Task: Sort the products by price (highest first).
Action: Mouse moved to (23, 133)
Screenshot: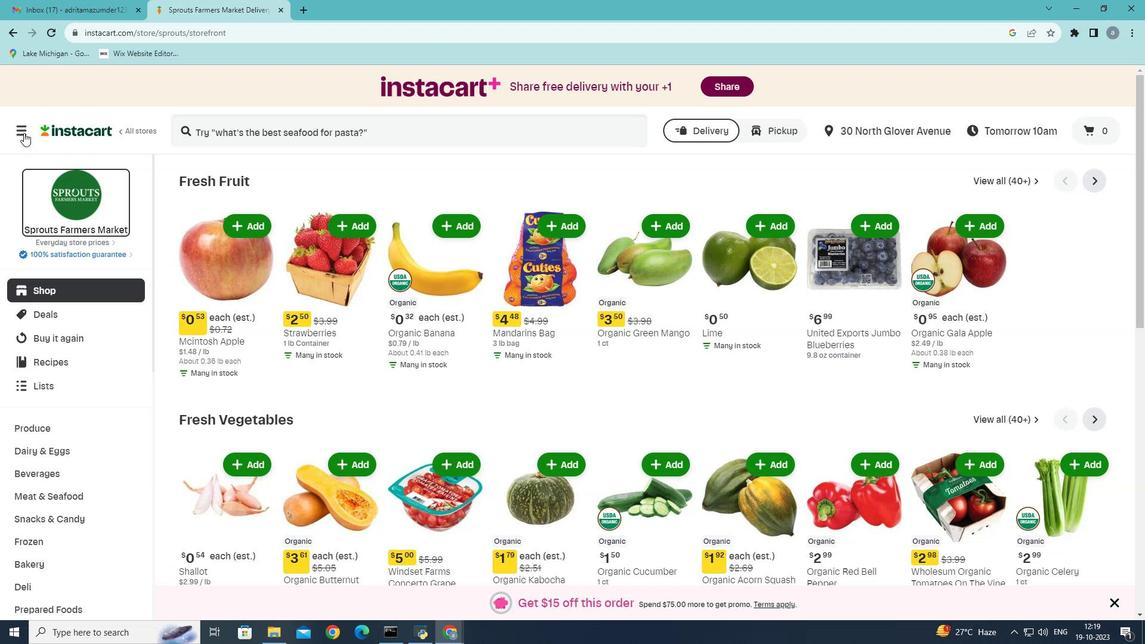 
Action: Mouse pressed left at (23, 133)
Screenshot: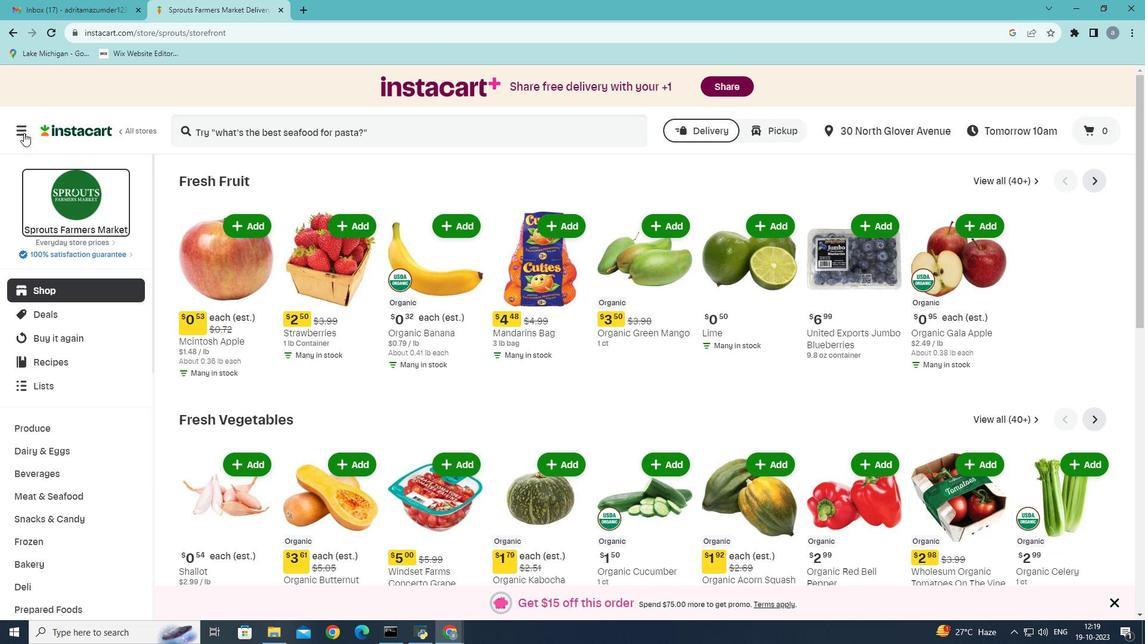 
Action: Mouse moved to (65, 352)
Screenshot: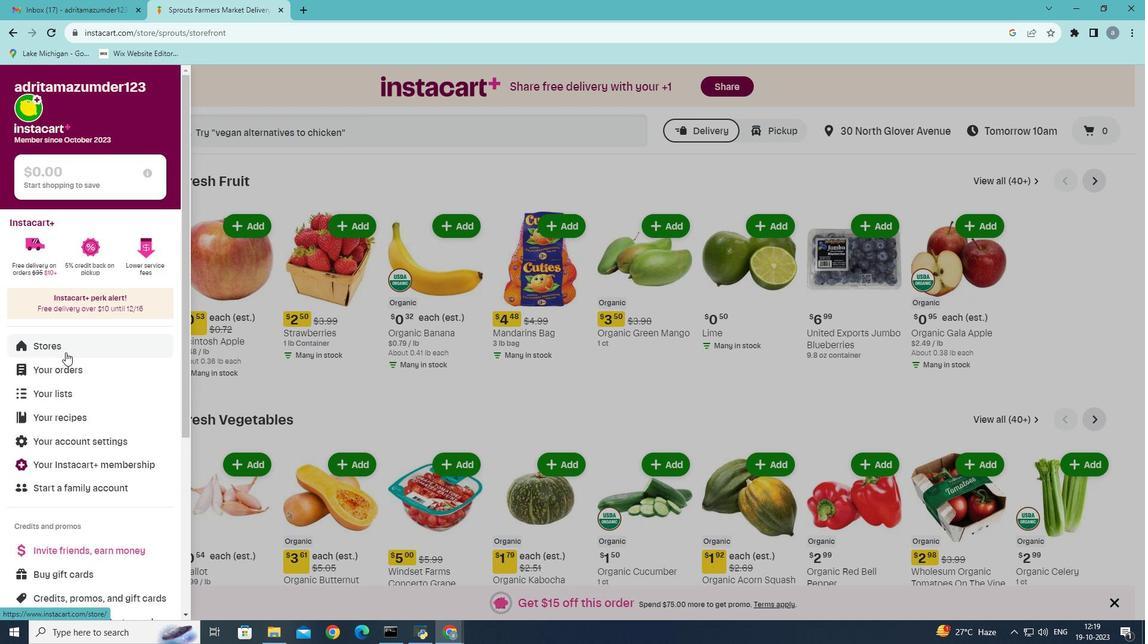 
Action: Mouse pressed left at (65, 352)
Screenshot: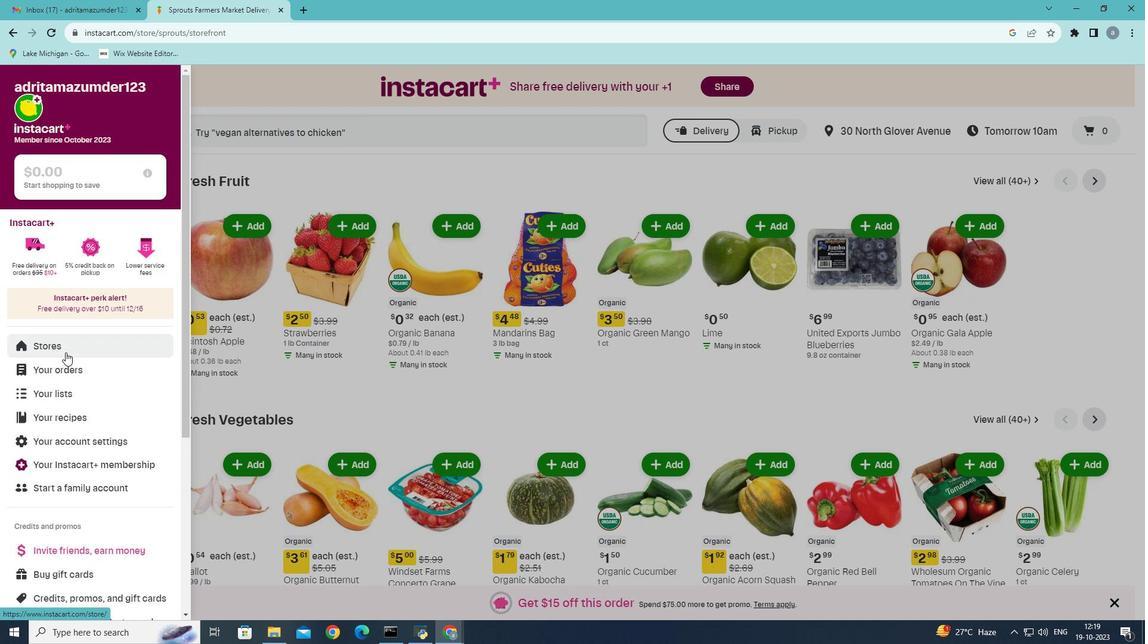 
Action: Mouse moved to (279, 133)
Screenshot: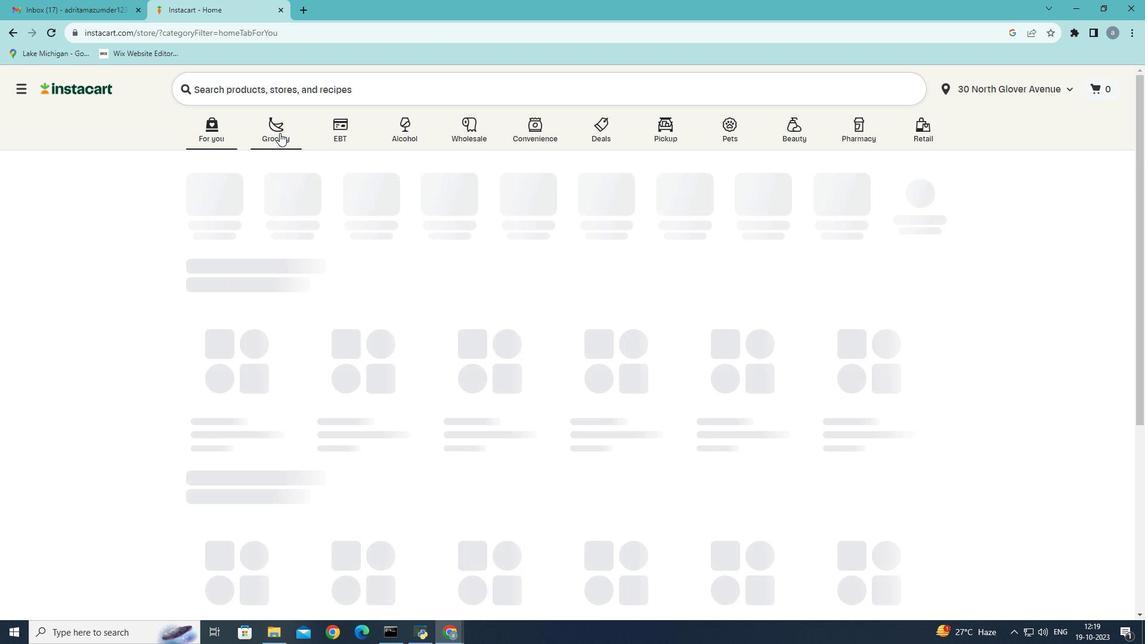 
Action: Mouse pressed left at (279, 133)
Screenshot: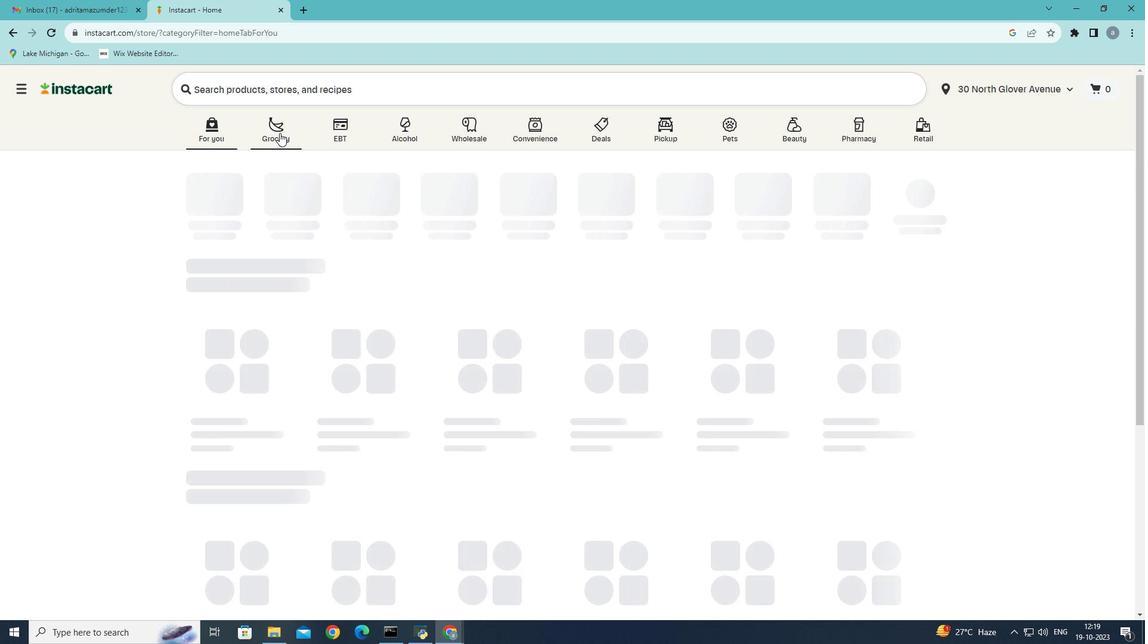 
Action: Mouse moved to (265, 345)
Screenshot: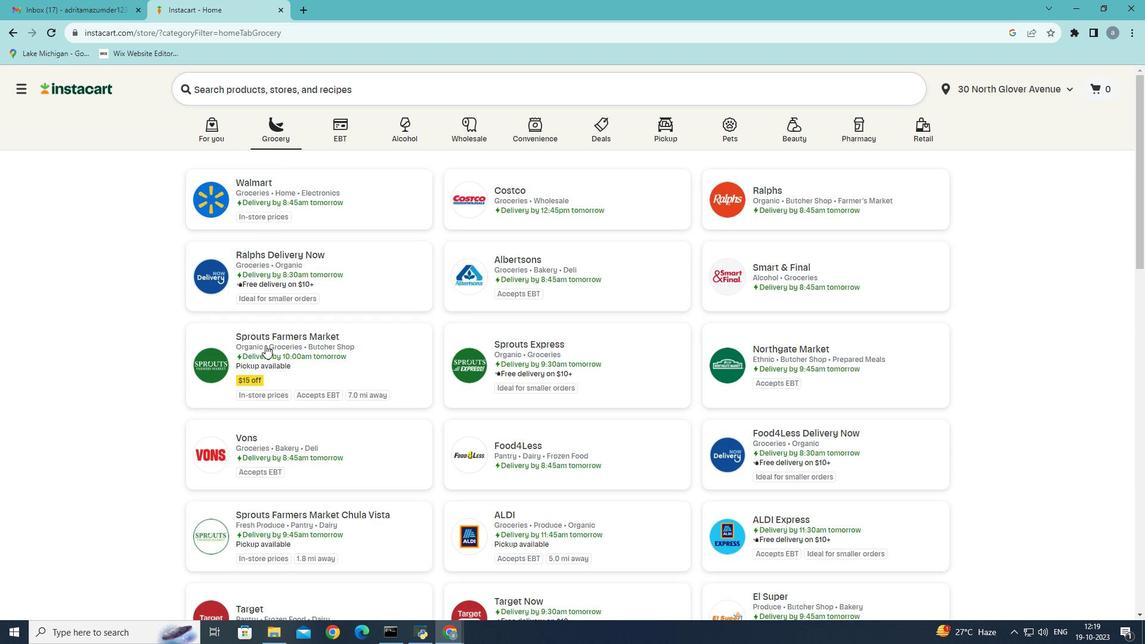 
Action: Mouse pressed left at (265, 345)
Screenshot: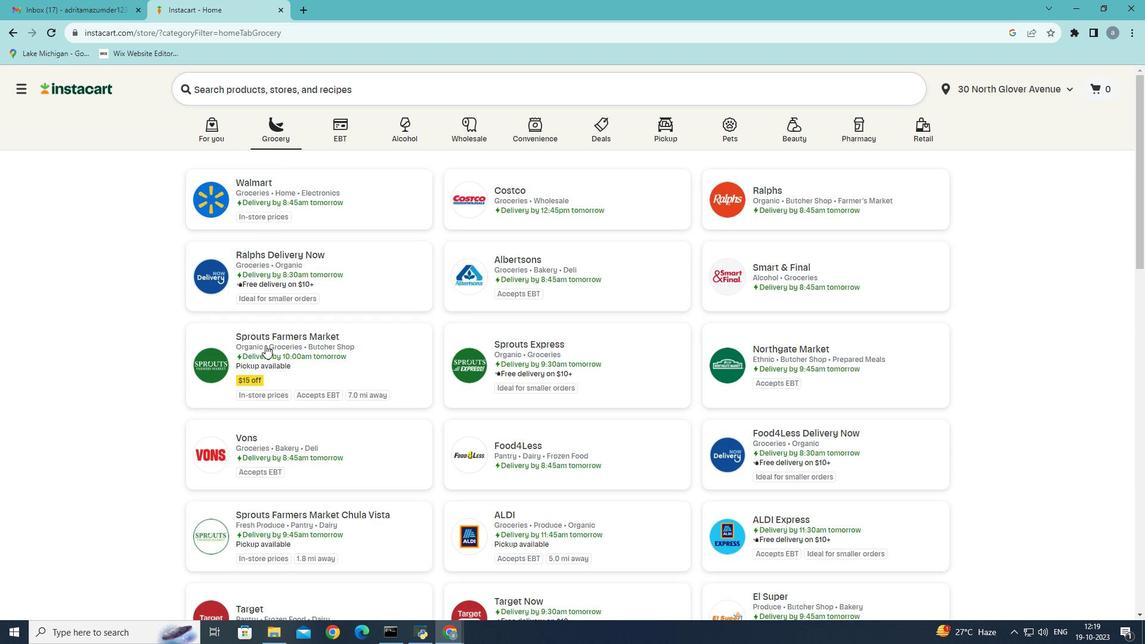 
Action: Mouse moved to (56, 495)
Screenshot: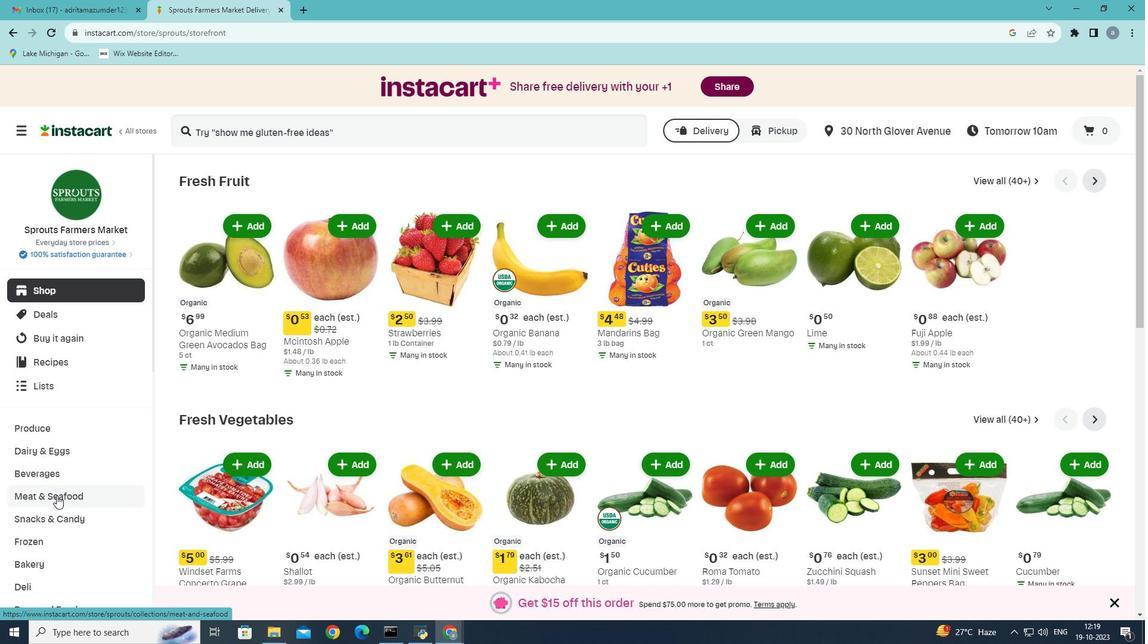 
Action: Mouse pressed left at (56, 495)
Screenshot: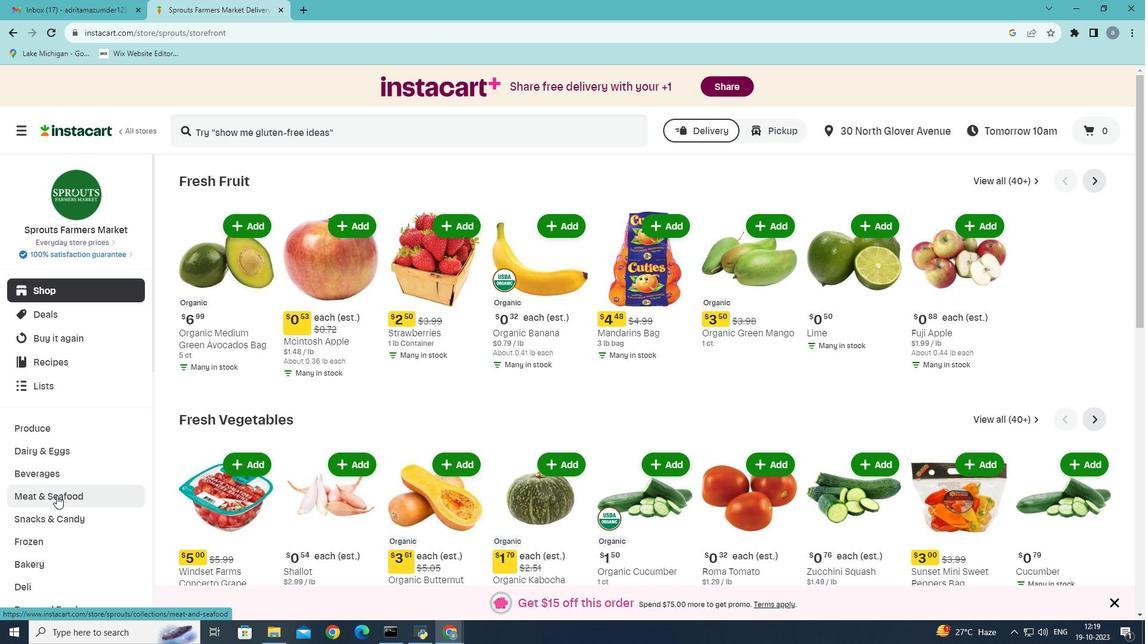 
Action: Mouse moved to (594, 208)
Screenshot: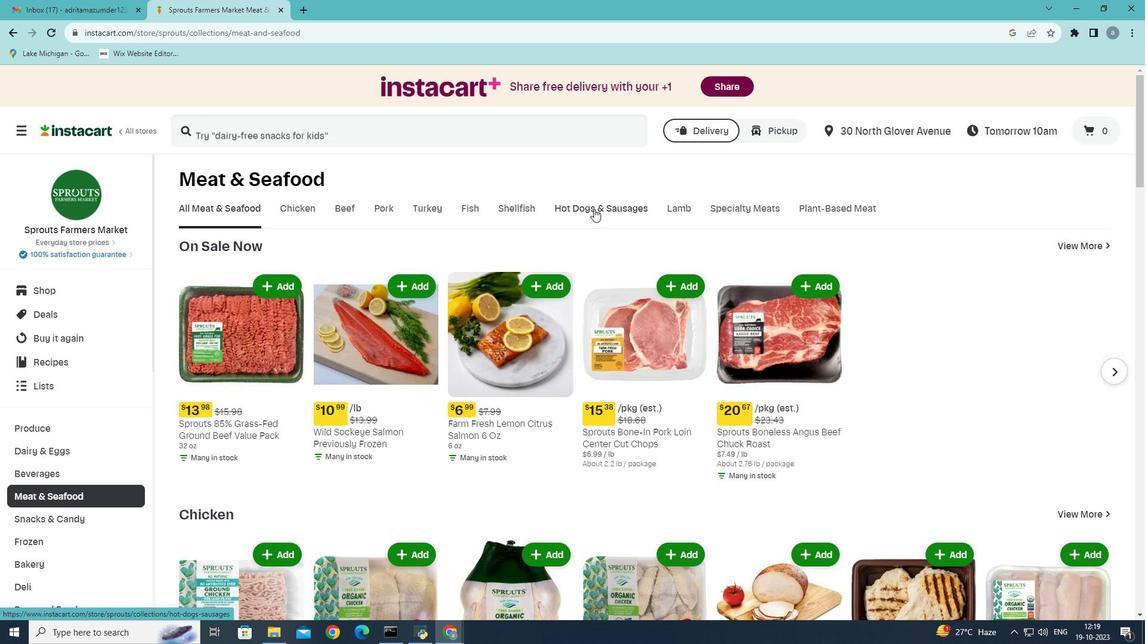 
Action: Mouse pressed left at (594, 208)
Screenshot: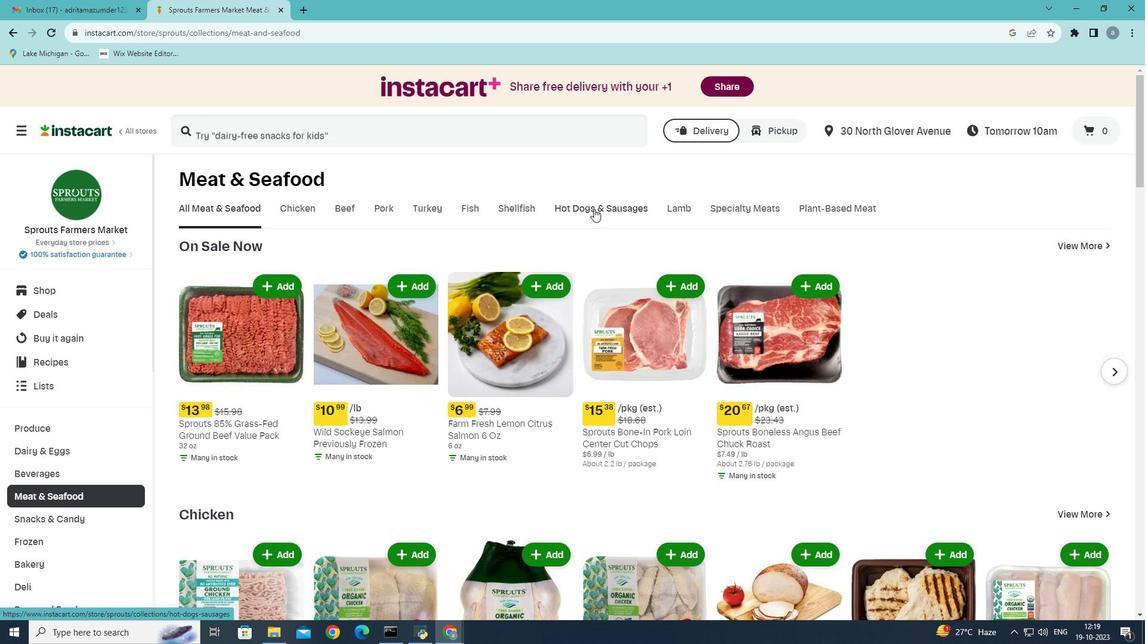 
Action: Mouse moved to (349, 254)
Screenshot: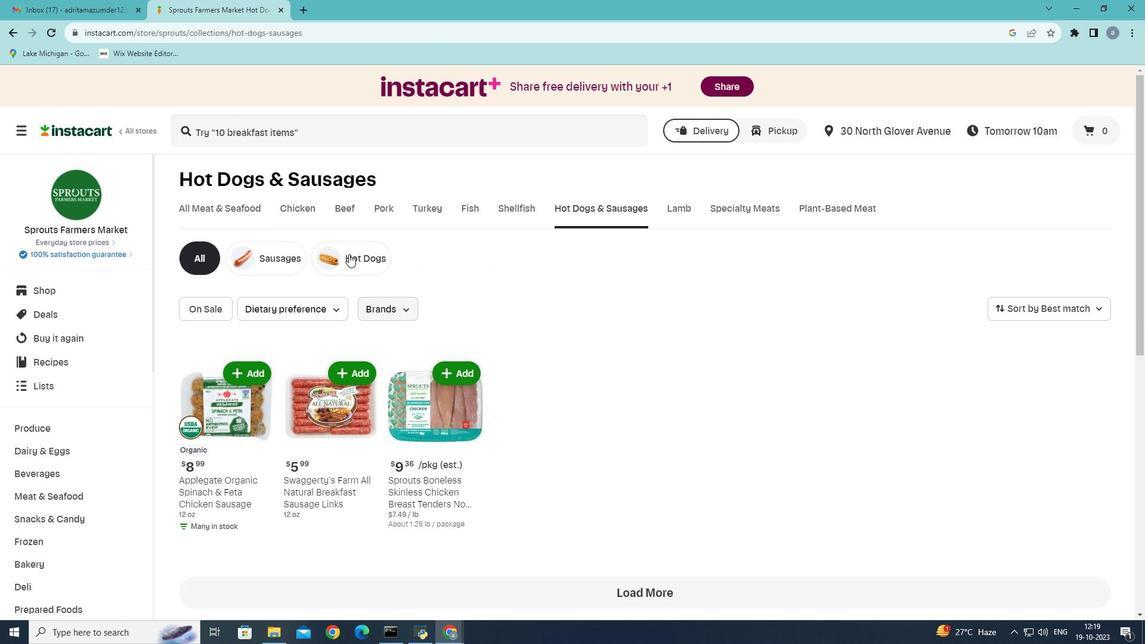 
Action: Mouse pressed left at (349, 254)
Screenshot: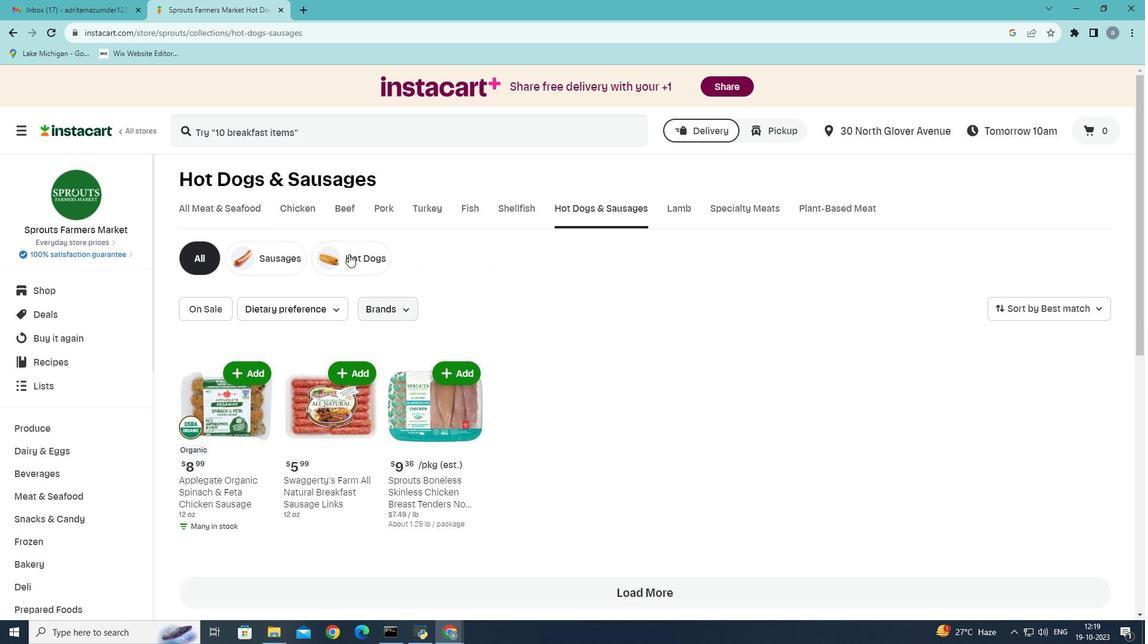 
Action: Mouse moved to (1097, 308)
Screenshot: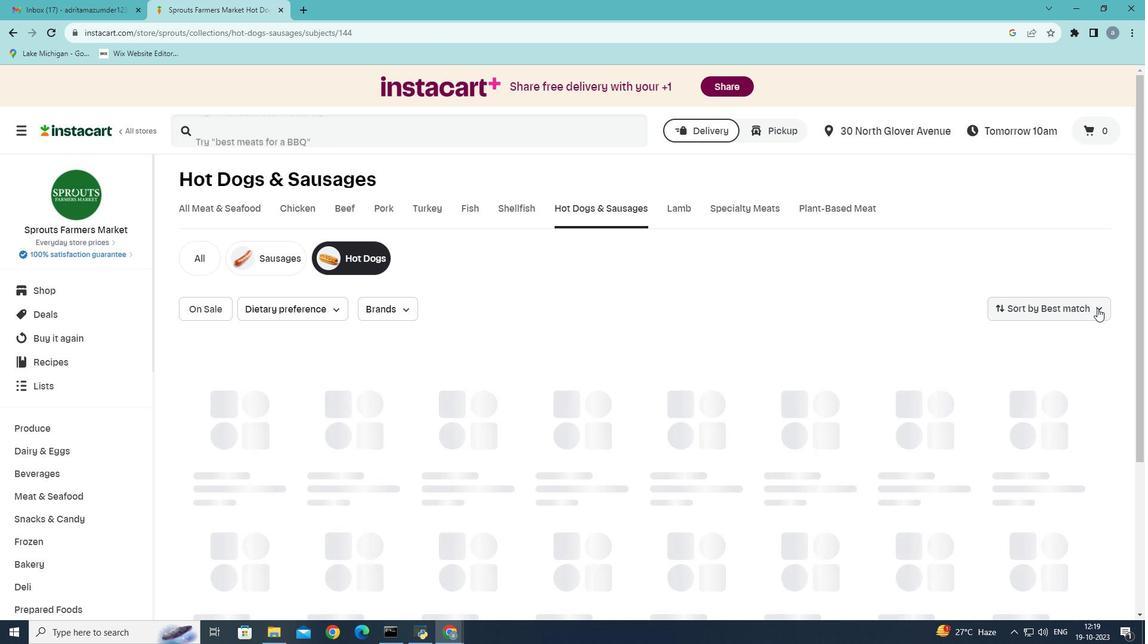 
Action: Mouse pressed left at (1097, 308)
Screenshot: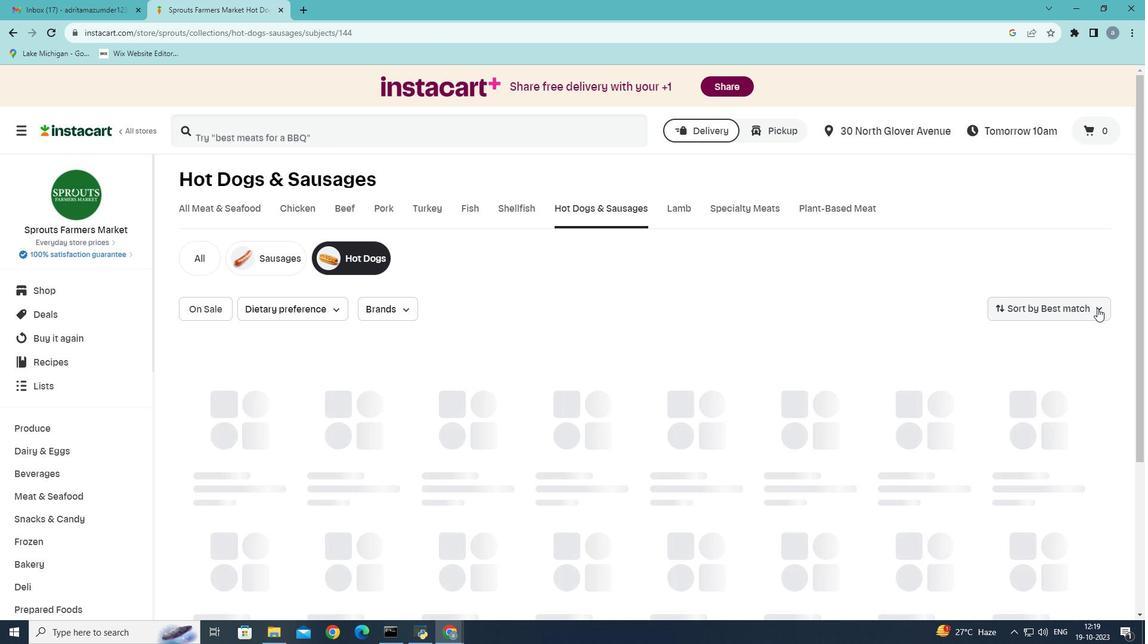 
Action: Mouse moved to (1067, 399)
Screenshot: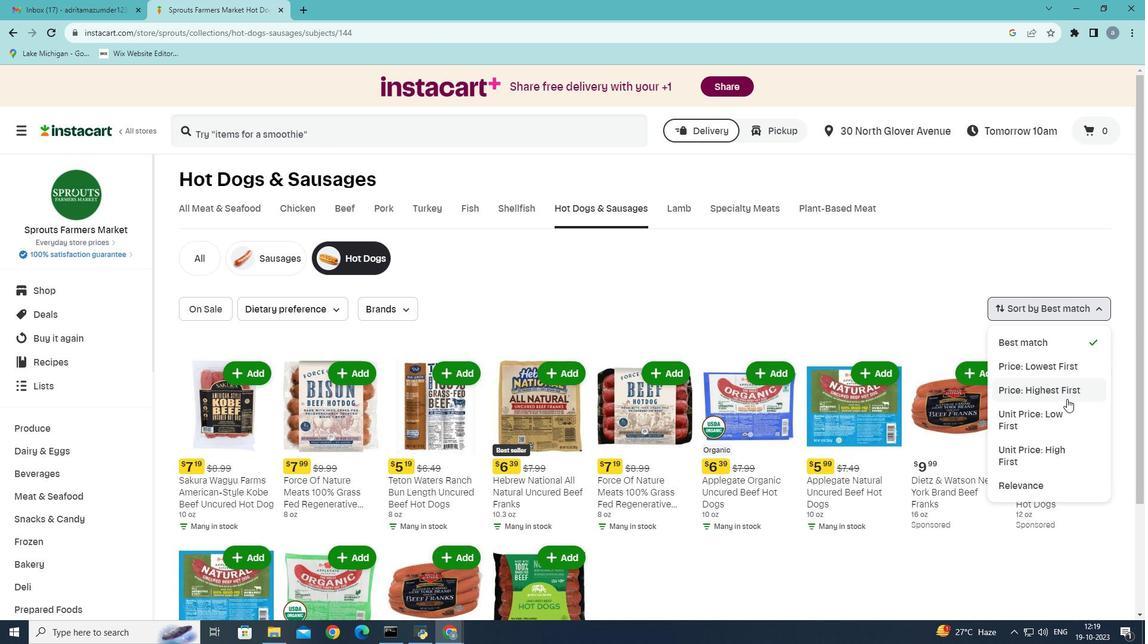 
Action: Mouse pressed left at (1067, 399)
Screenshot: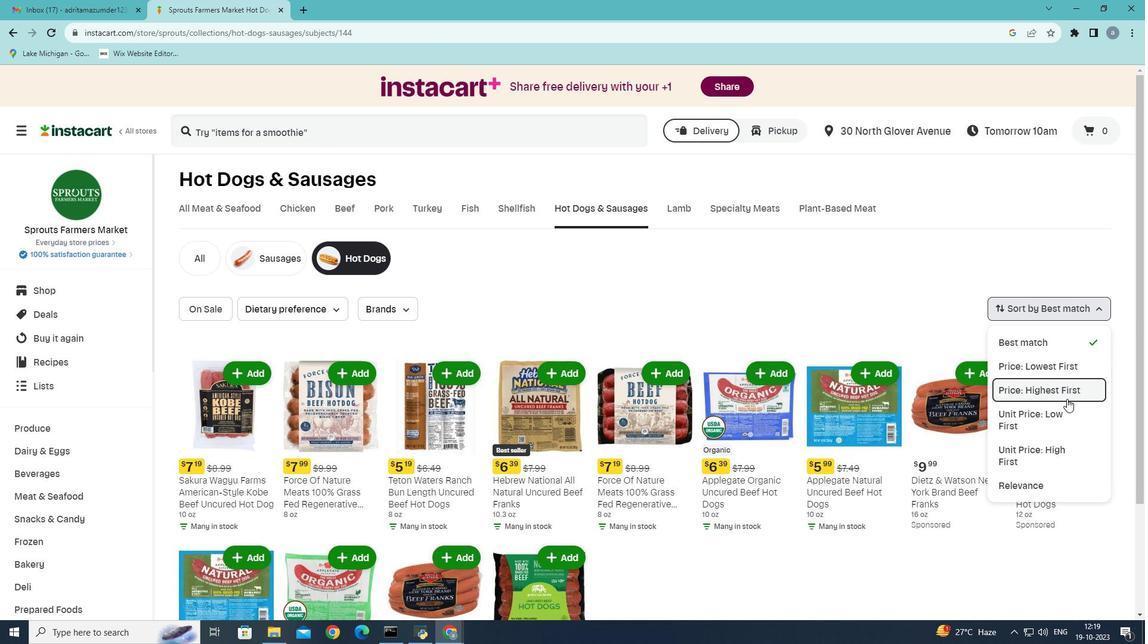 
Action: Mouse moved to (919, 386)
Screenshot: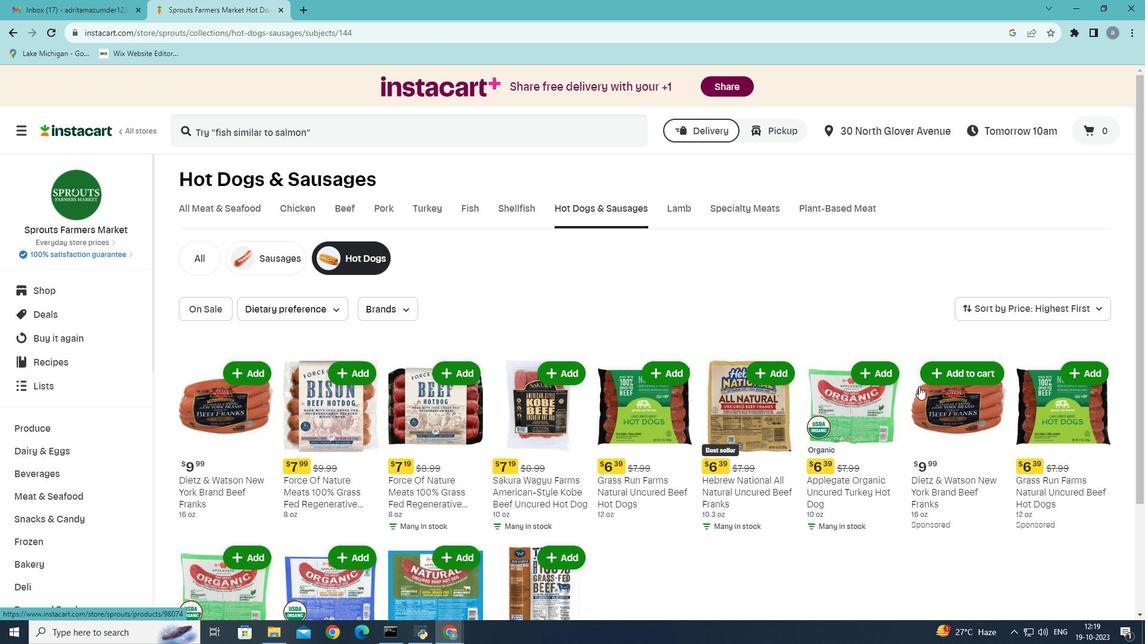 
